 Task: Create Card Email Nurture Campaign in Board Crisis Management to Workspace Advertising Technology. Create Card Audit Review in Board Public Speaking Training to Workspace Advertising Technology. Create Card Sales Call Scheduling in Board Sales Forecasting and Budgeting to Workspace Advertising Technology
Action: Mouse moved to (598, 171)
Screenshot: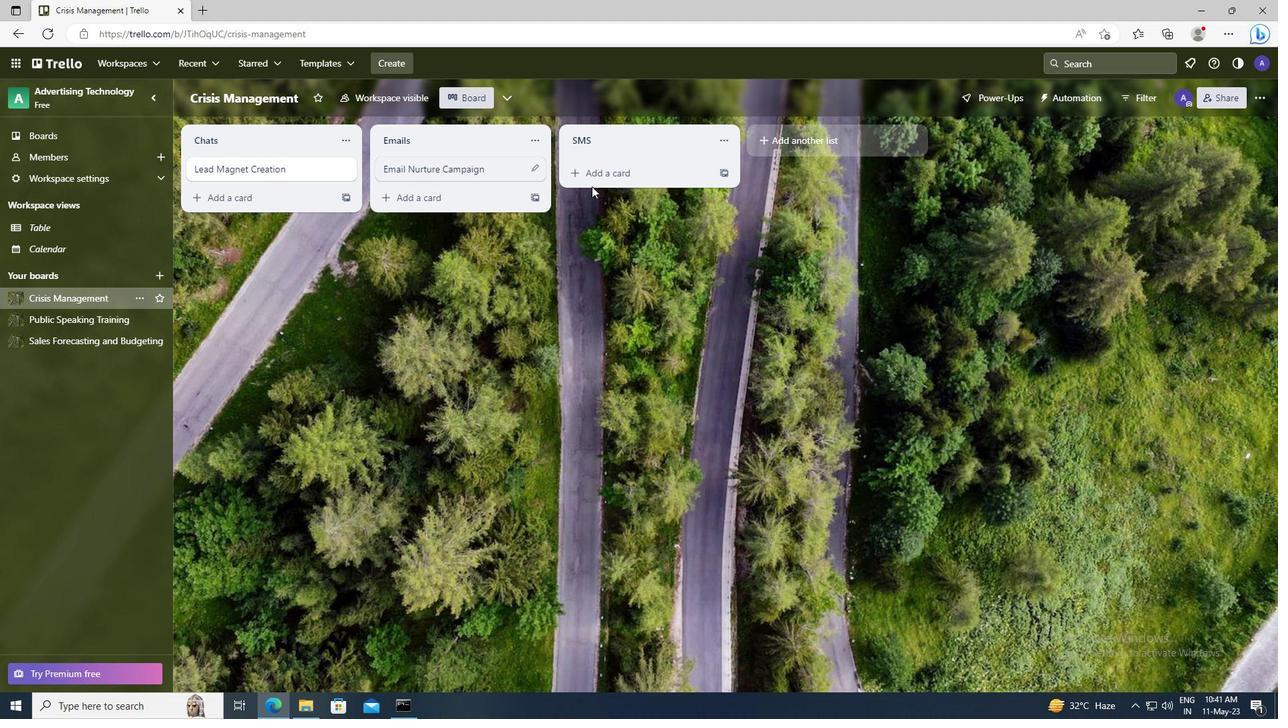 
Action: Mouse pressed left at (598, 171)
Screenshot: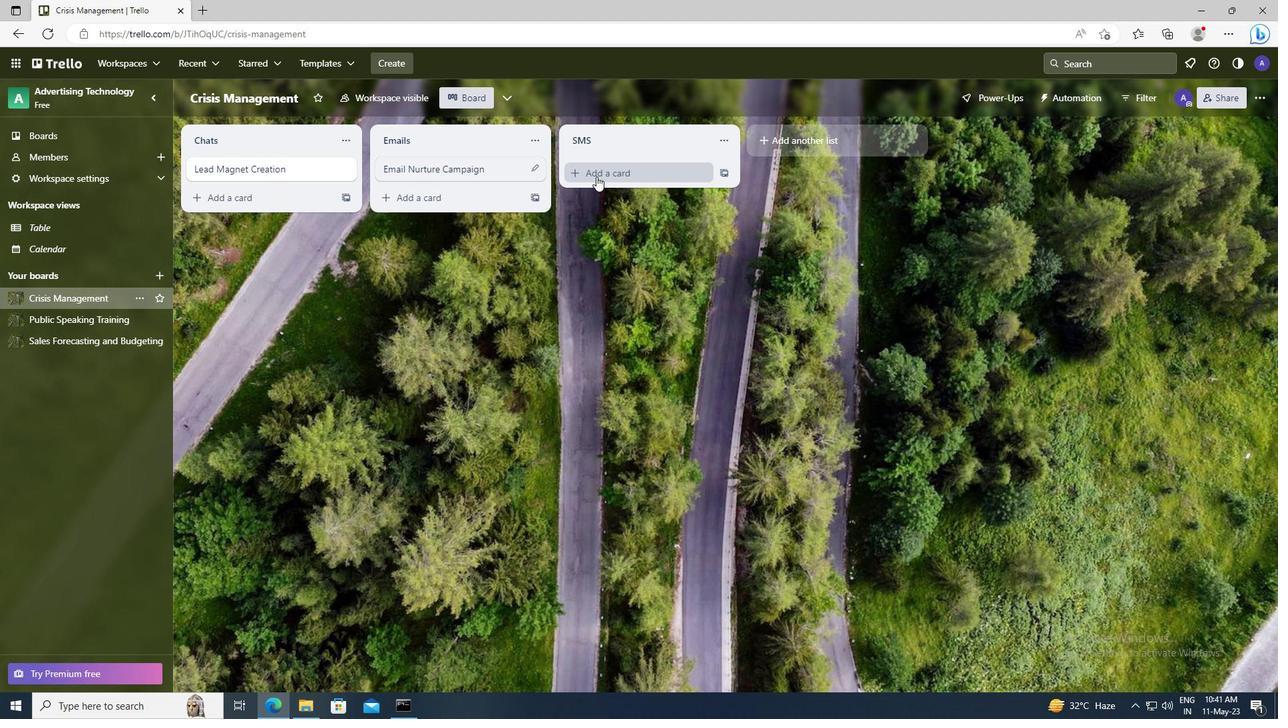 
Action: Key pressed <Key.shift>EMAIL<Key.space><Key.shift>NURTURE<Key.space><Key.shift>CAMPAIGN
Screenshot: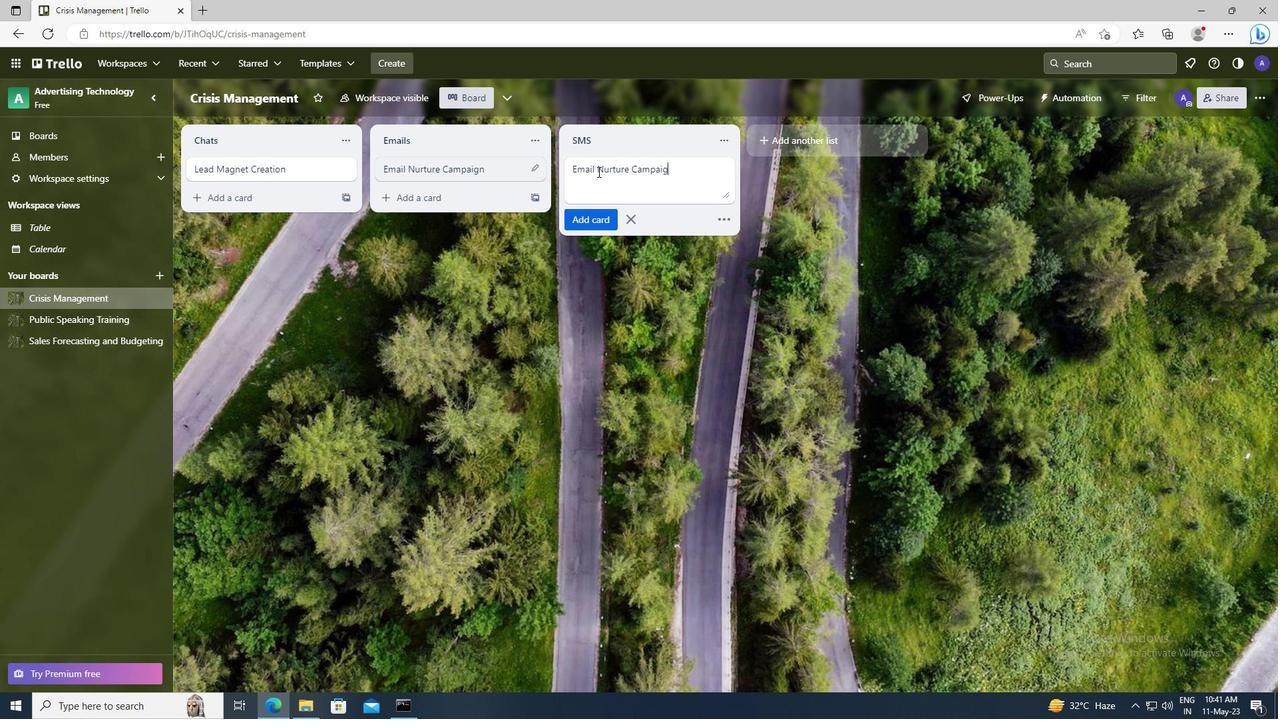 
Action: Mouse moved to (598, 218)
Screenshot: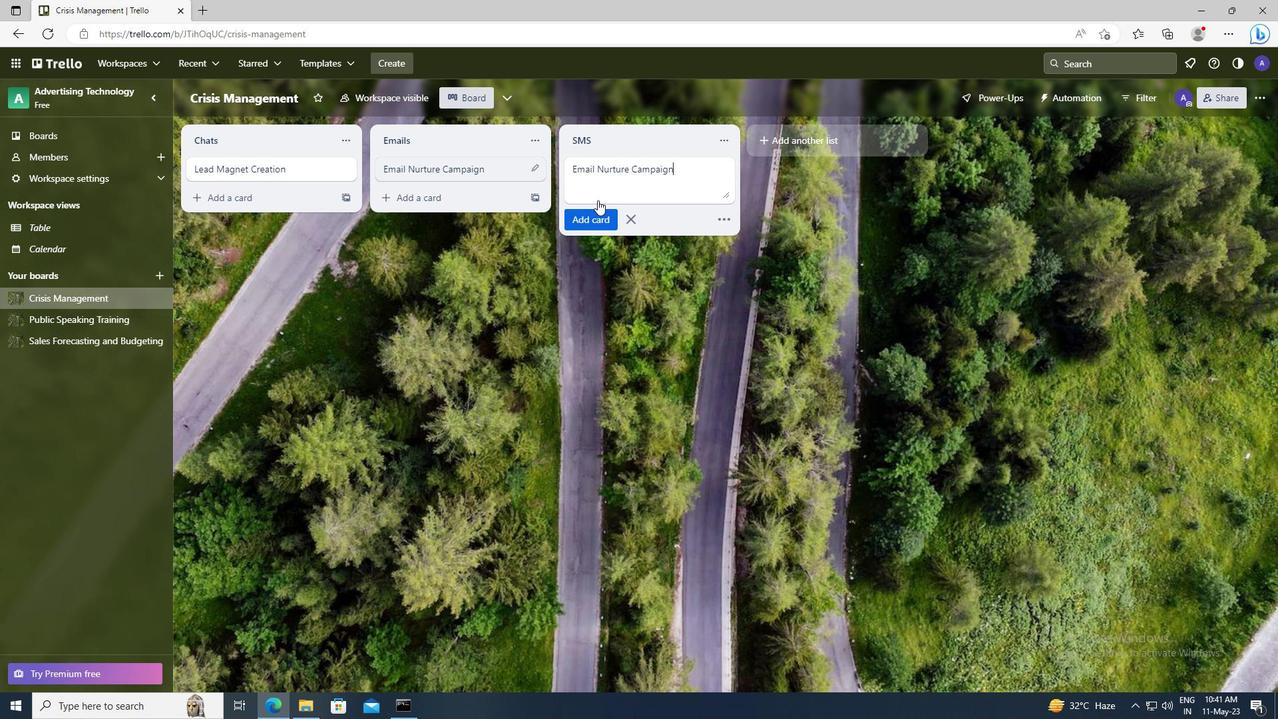 
Action: Mouse pressed left at (598, 218)
Screenshot: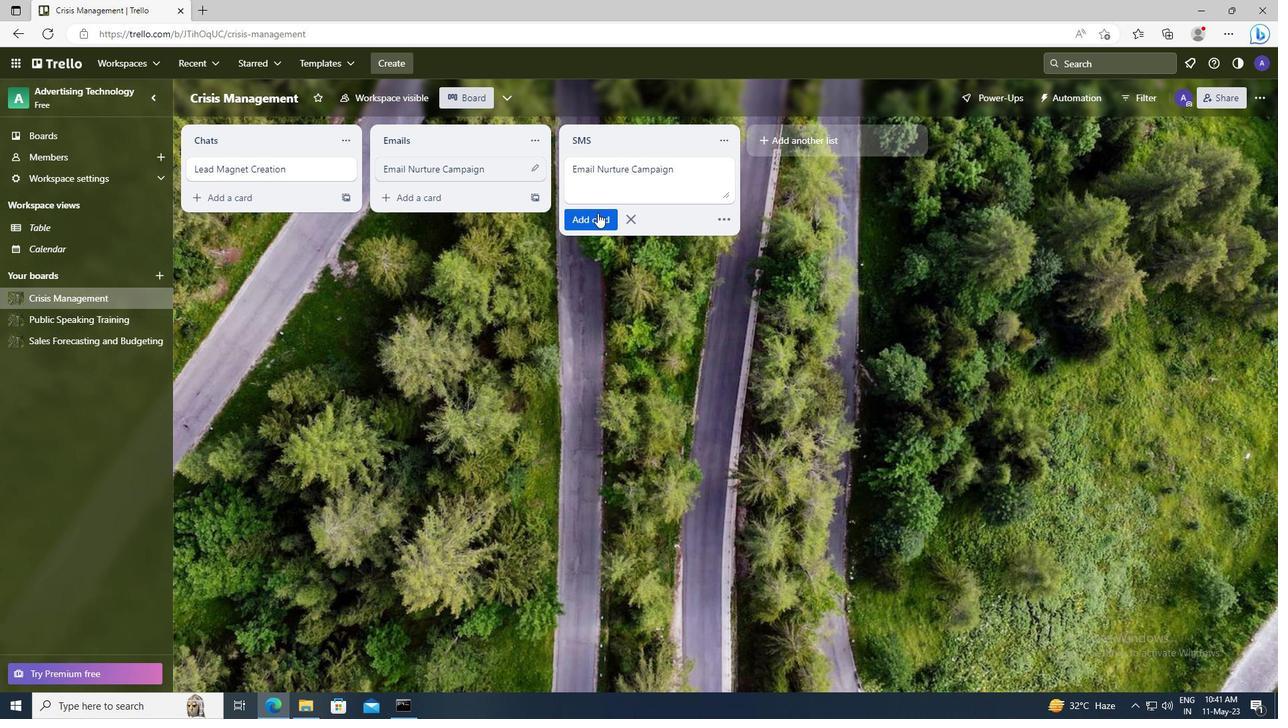 
Action: Mouse moved to (89, 327)
Screenshot: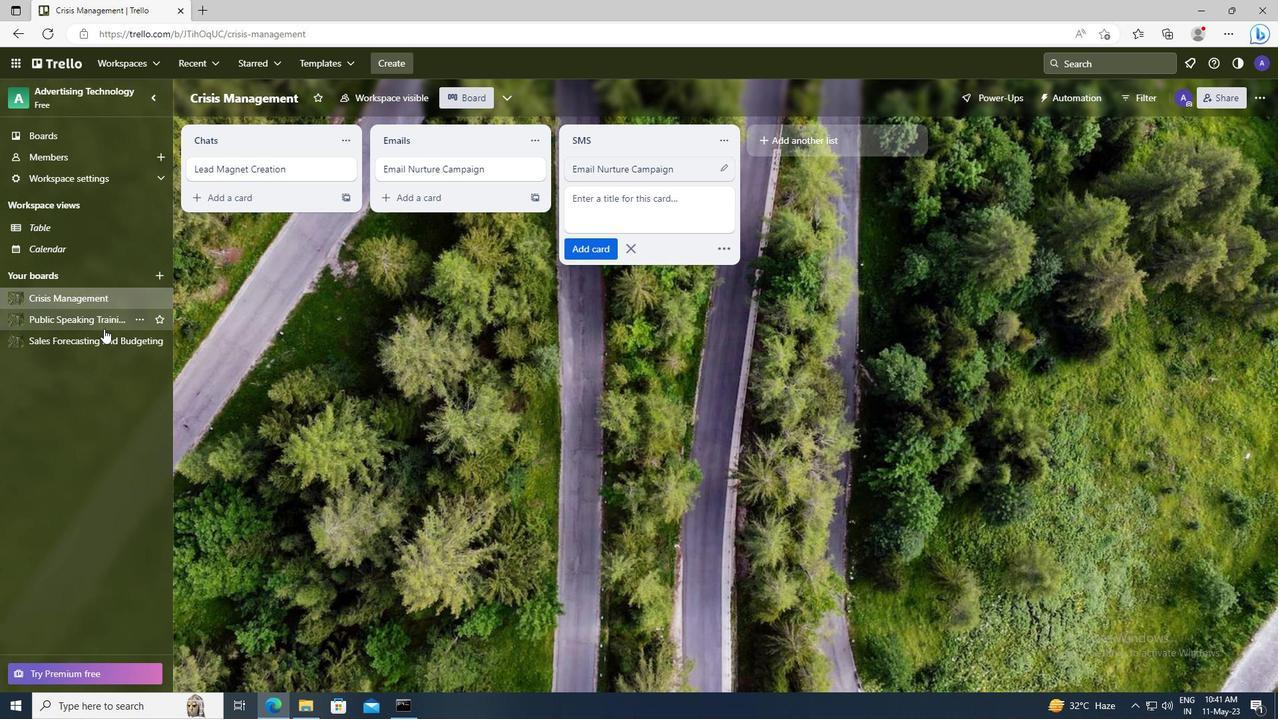 
Action: Mouse pressed left at (89, 327)
Screenshot: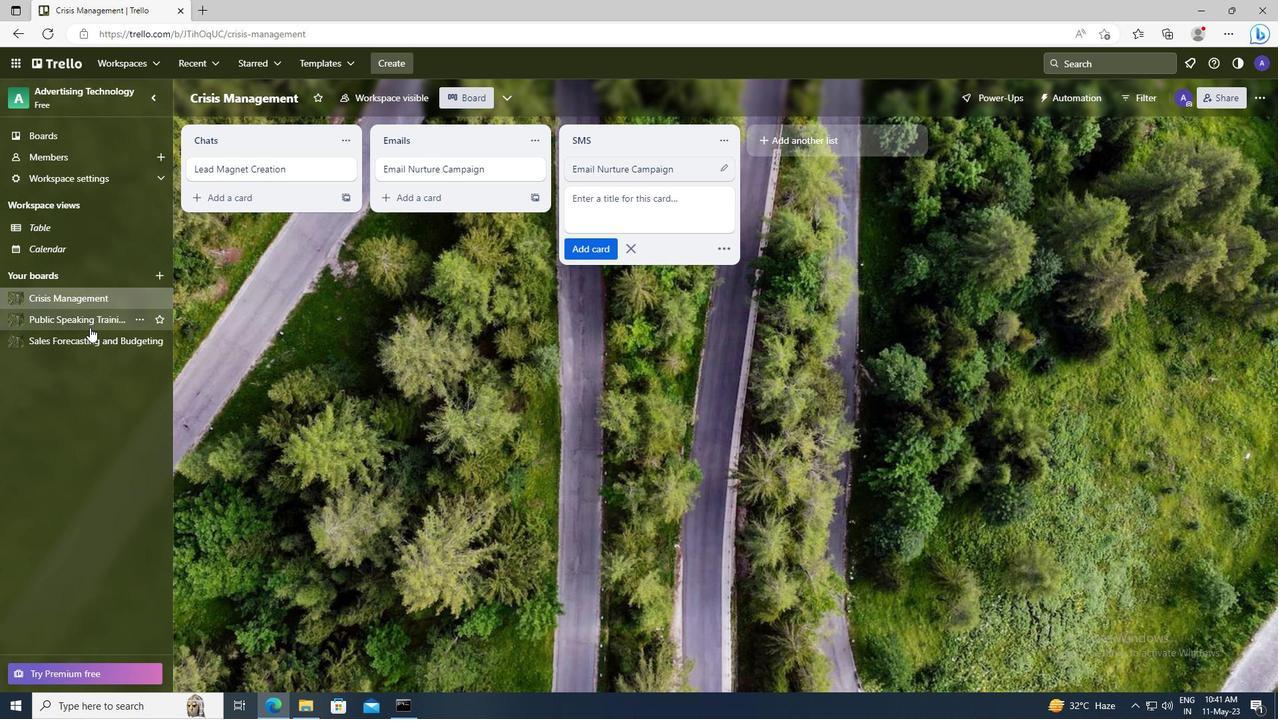 
Action: Mouse moved to (604, 176)
Screenshot: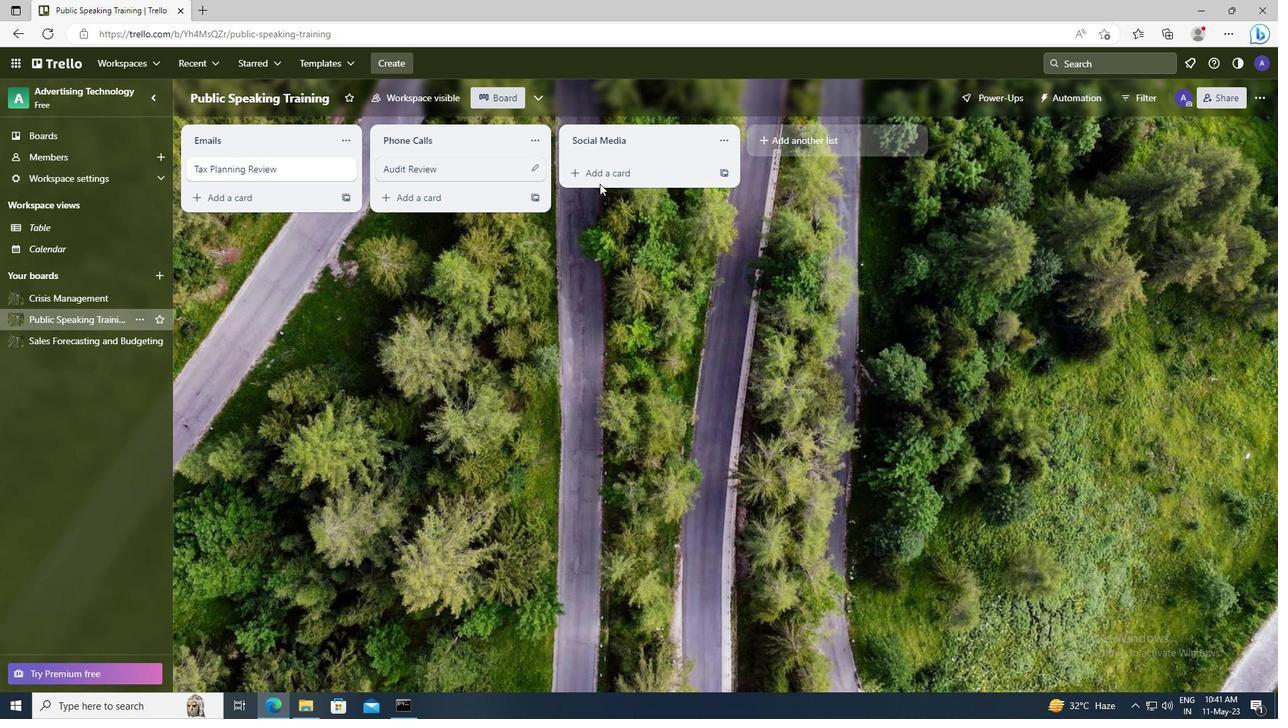 
Action: Mouse pressed left at (604, 176)
Screenshot: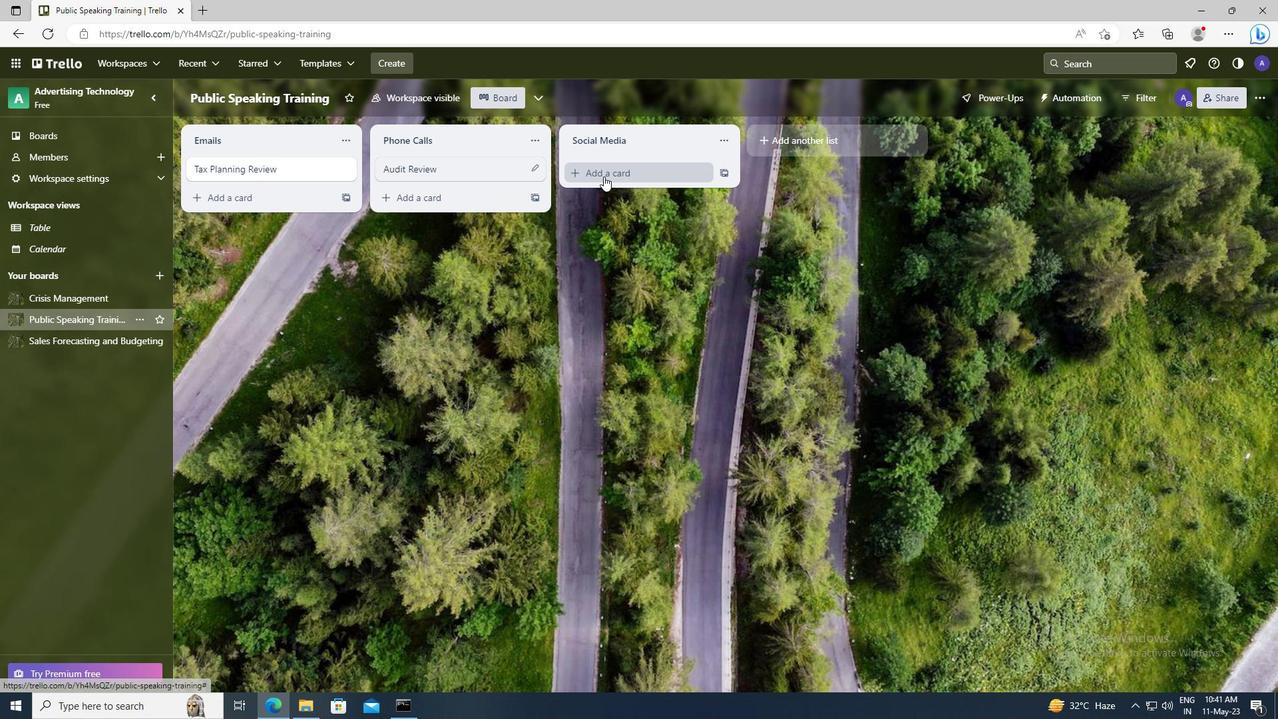 
Action: Key pressed <Key.shift>AUDIT<Key.space><Key.shift>REVIEW
Screenshot: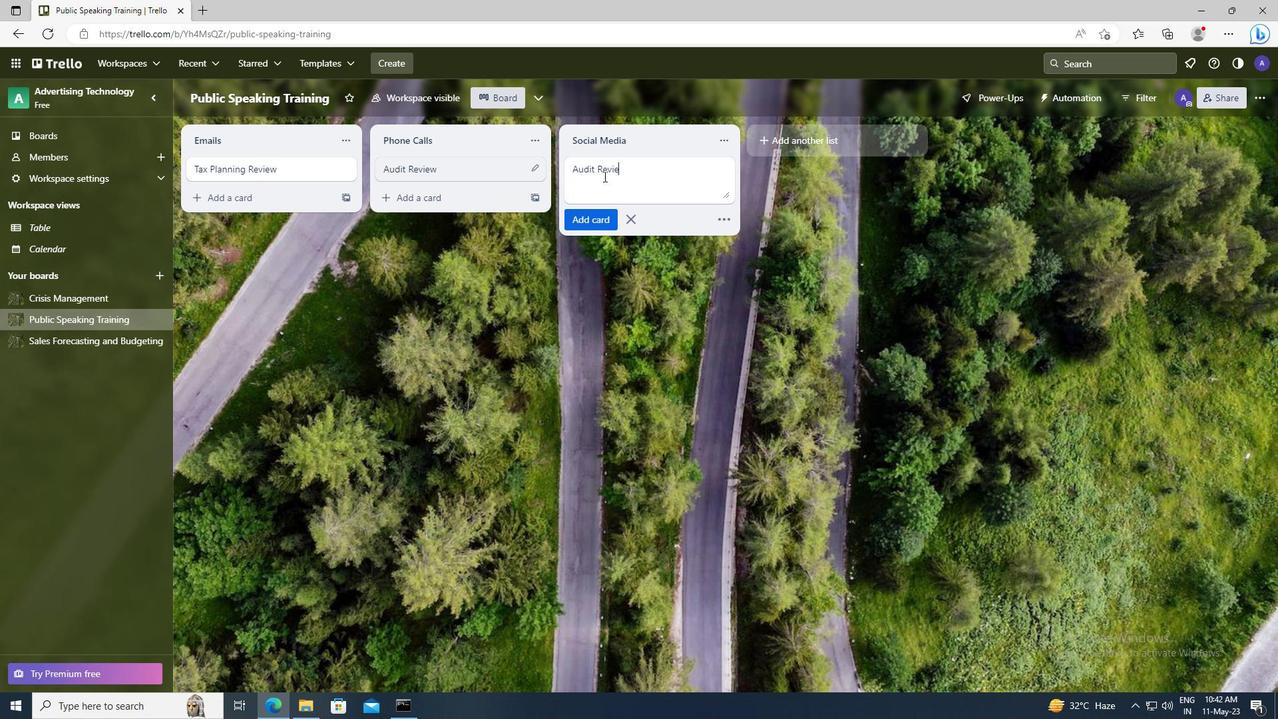 
Action: Mouse moved to (597, 225)
Screenshot: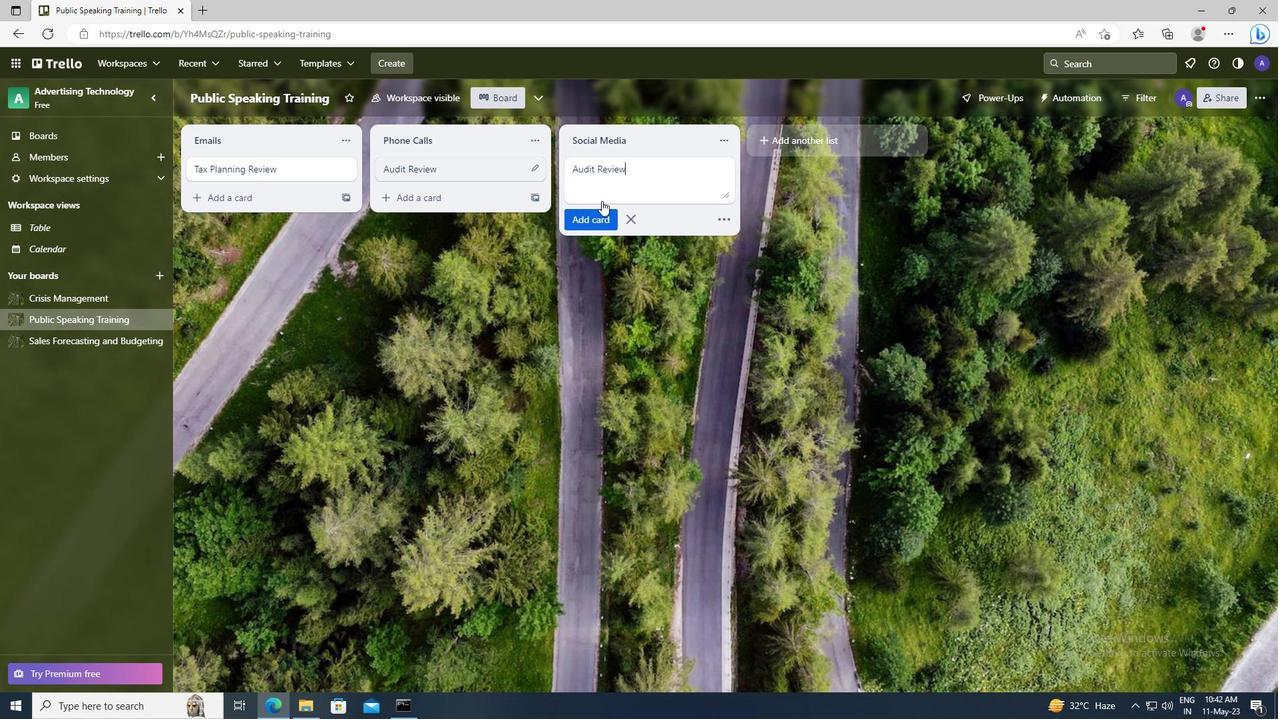 
Action: Mouse pressed left at (597, 225)
Screenshot: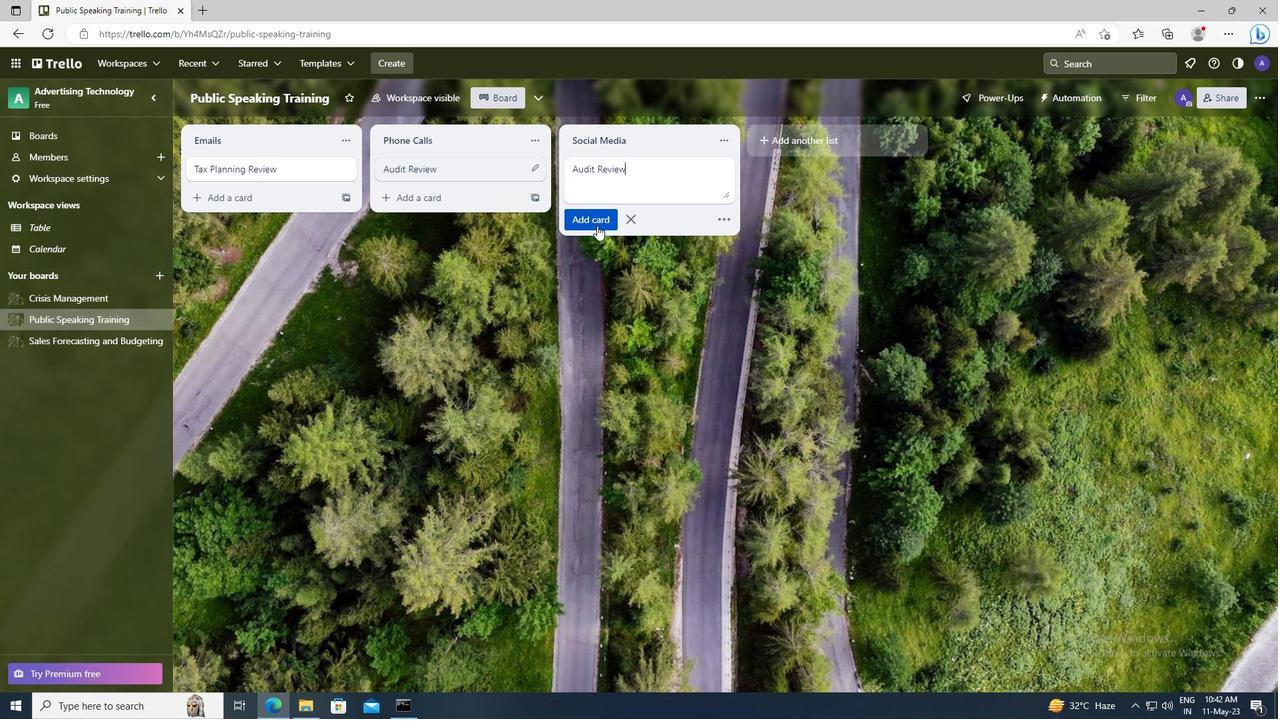 
Action: Mouse moved to (105, 339)
Screenshot: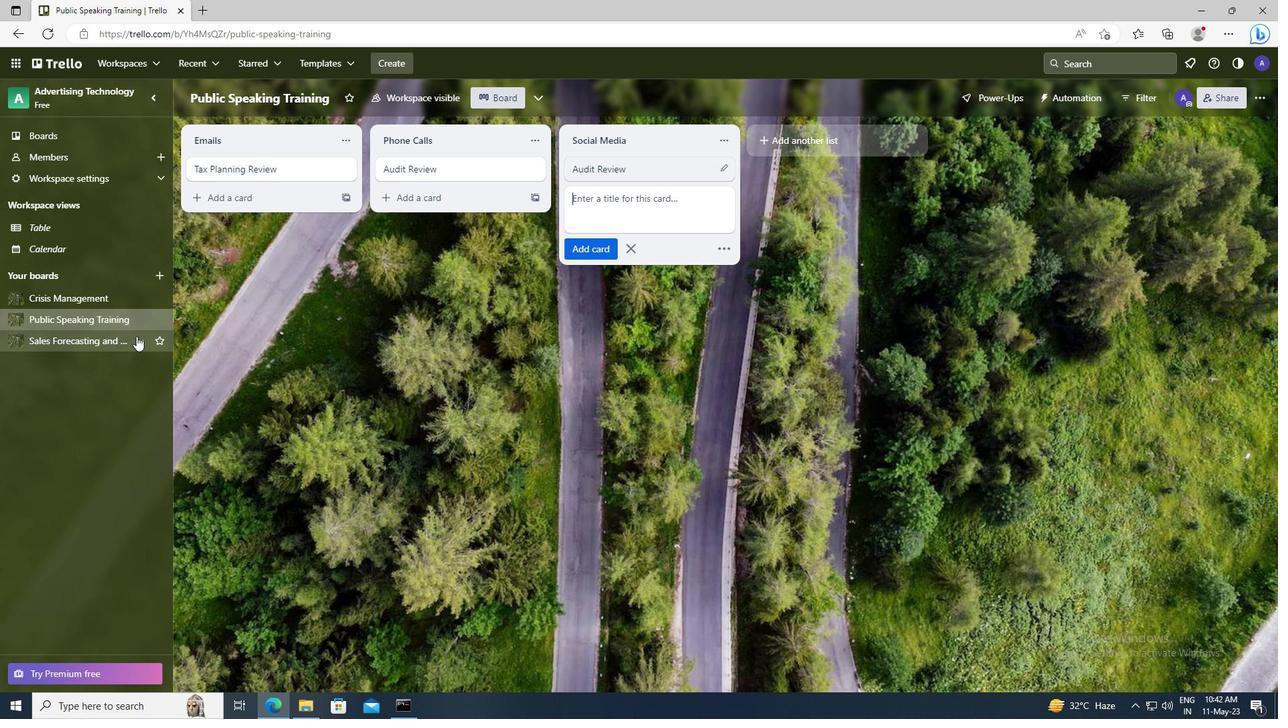 
Action: Mouse pressed left at (105, 339)
Screenshot: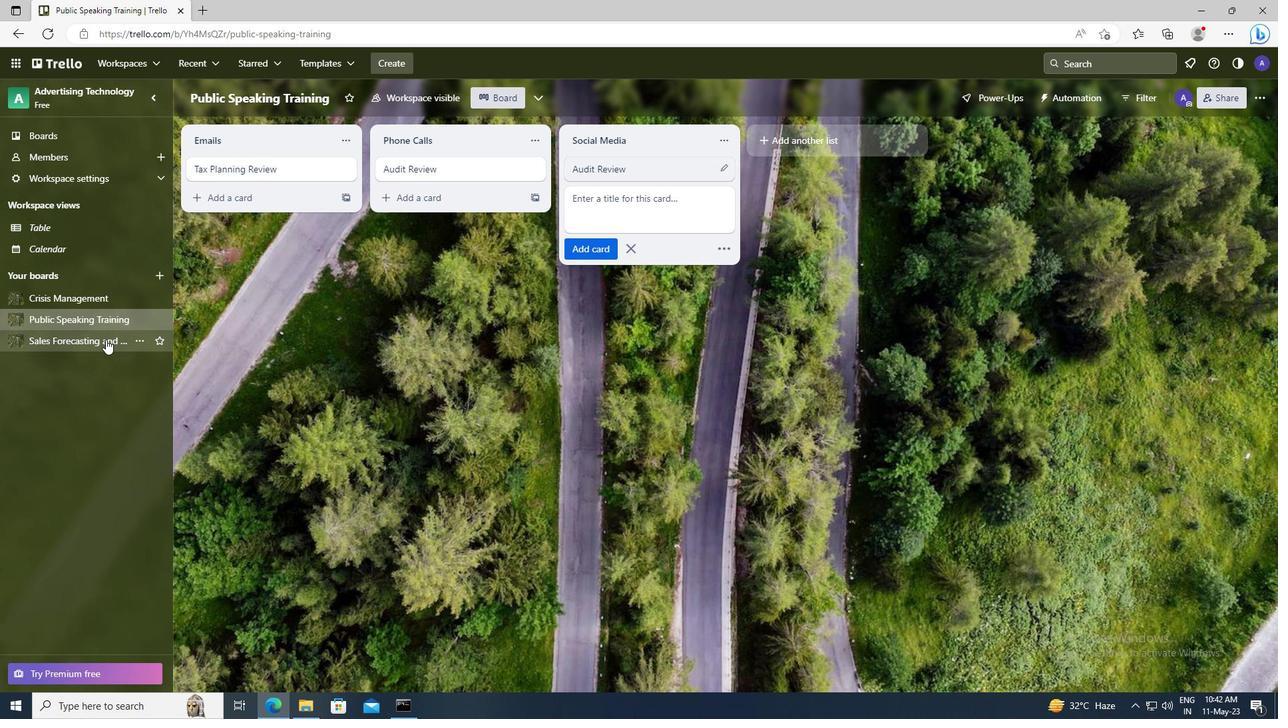 
Action: Mouse moved to (586, 173)
Screenshot: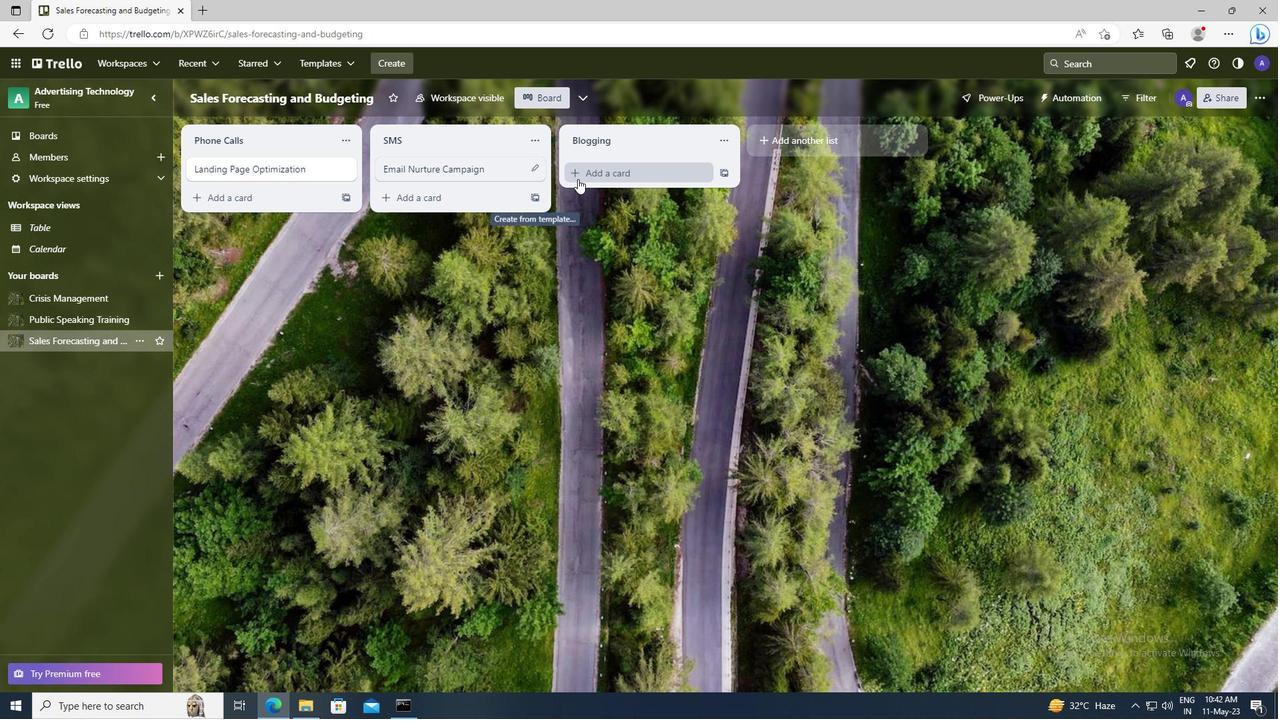 
Action: Mouse pressed left at (586, 173)
Screenshot: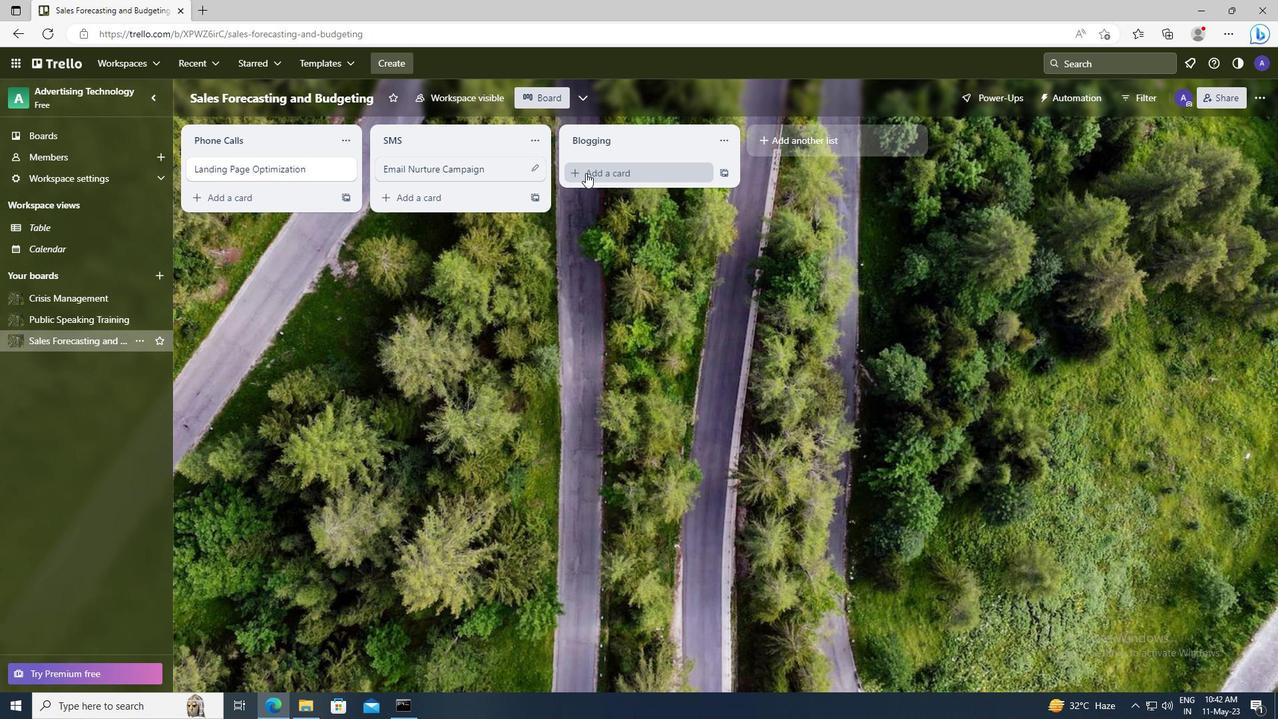 
Action: Key pressed <Key.shift>SALES<Key.space><Key.shift>CALL<Key.space><Key.shift><Key.shift><Key.shift><Key.shift><Key.shift>SCHEDULING
Screenshot: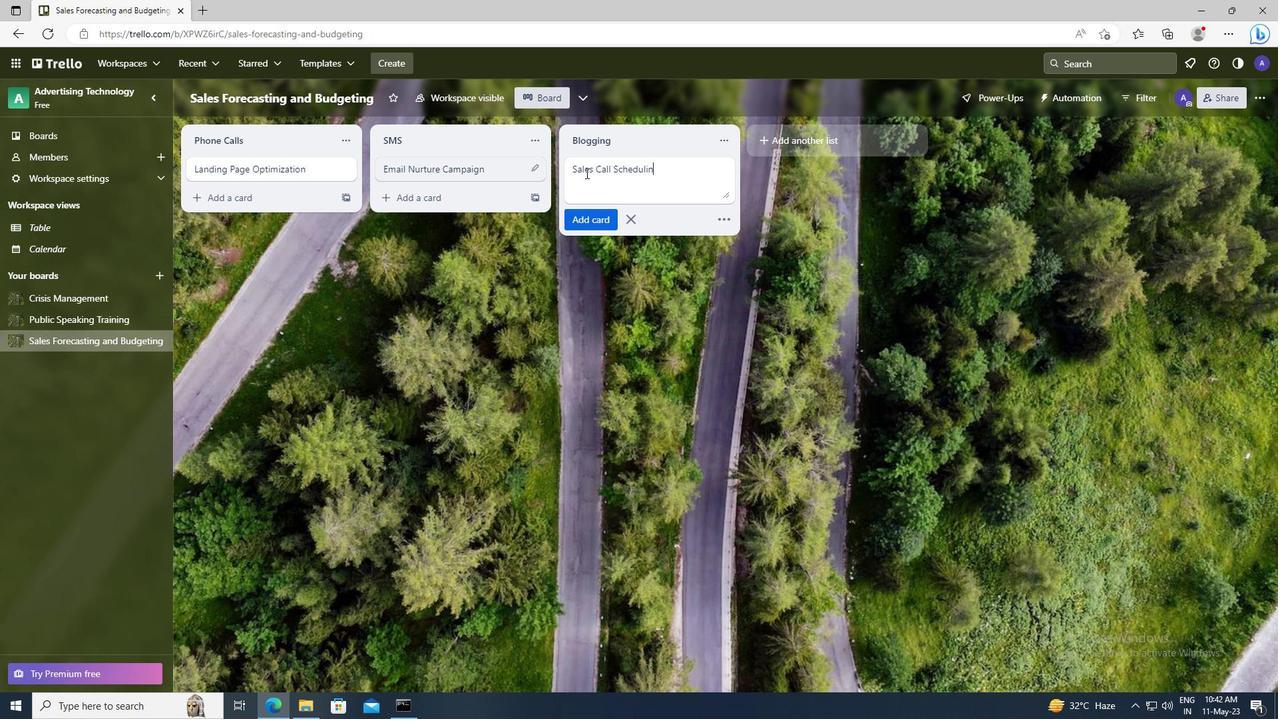 
Action: Mouse moved to (597, 219)
Screenshot: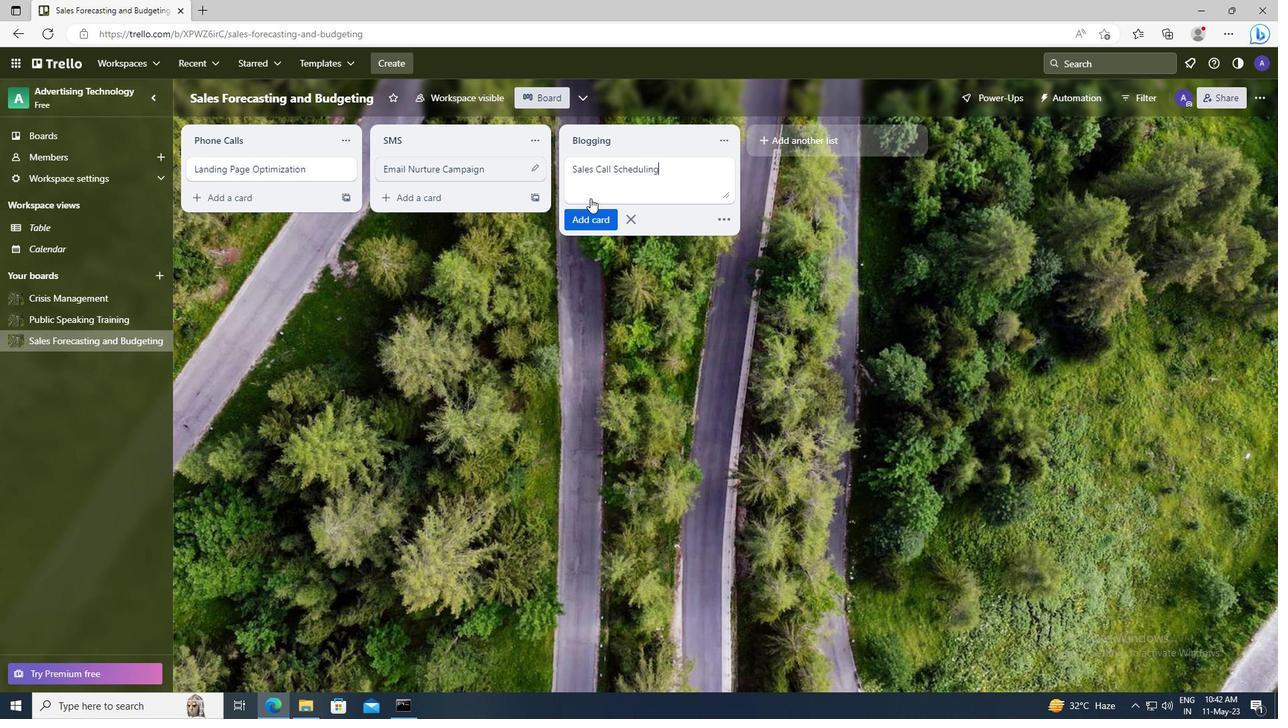 
Action: Mouse pressed left at (597, 219)
Screenshot: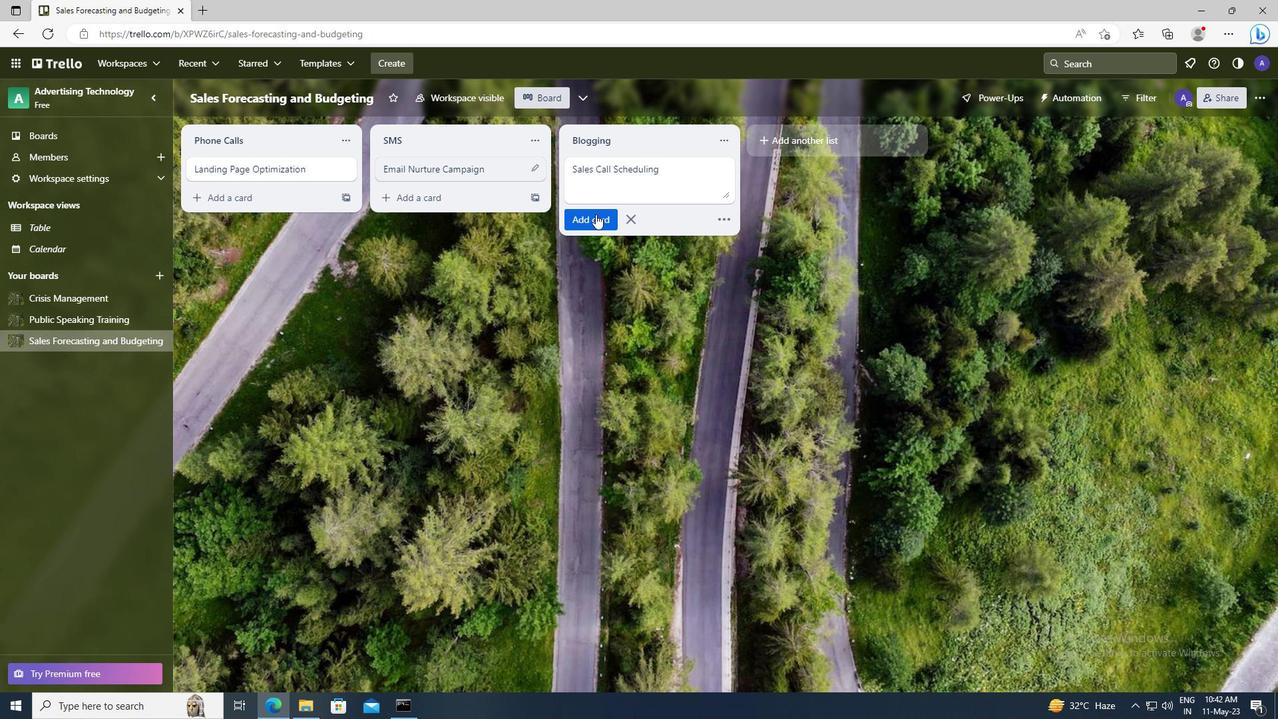 
